 Task: Look for products in the category "Flatbreads" that are on sale.
Action: Mouse moved to (27, 107)
Screenshot: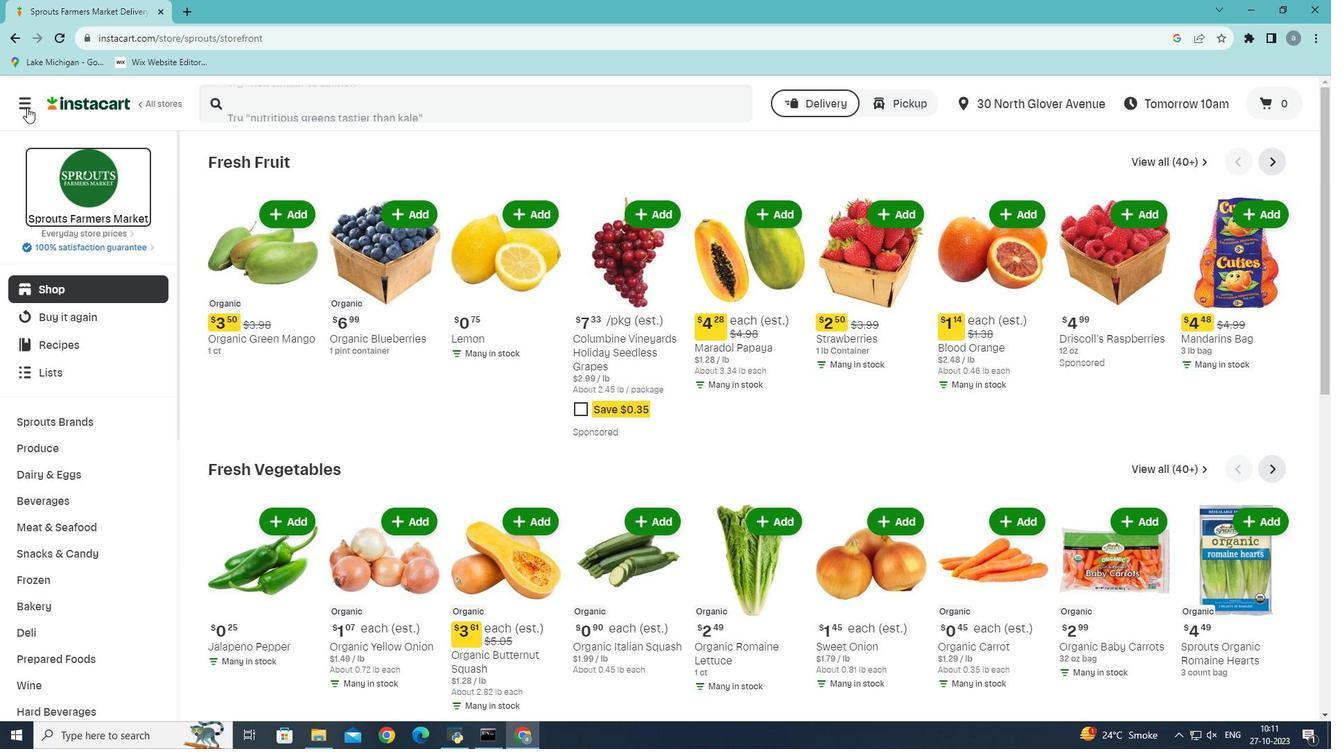 
Action: Mouse pressed left at (27, 107)
Screenshot: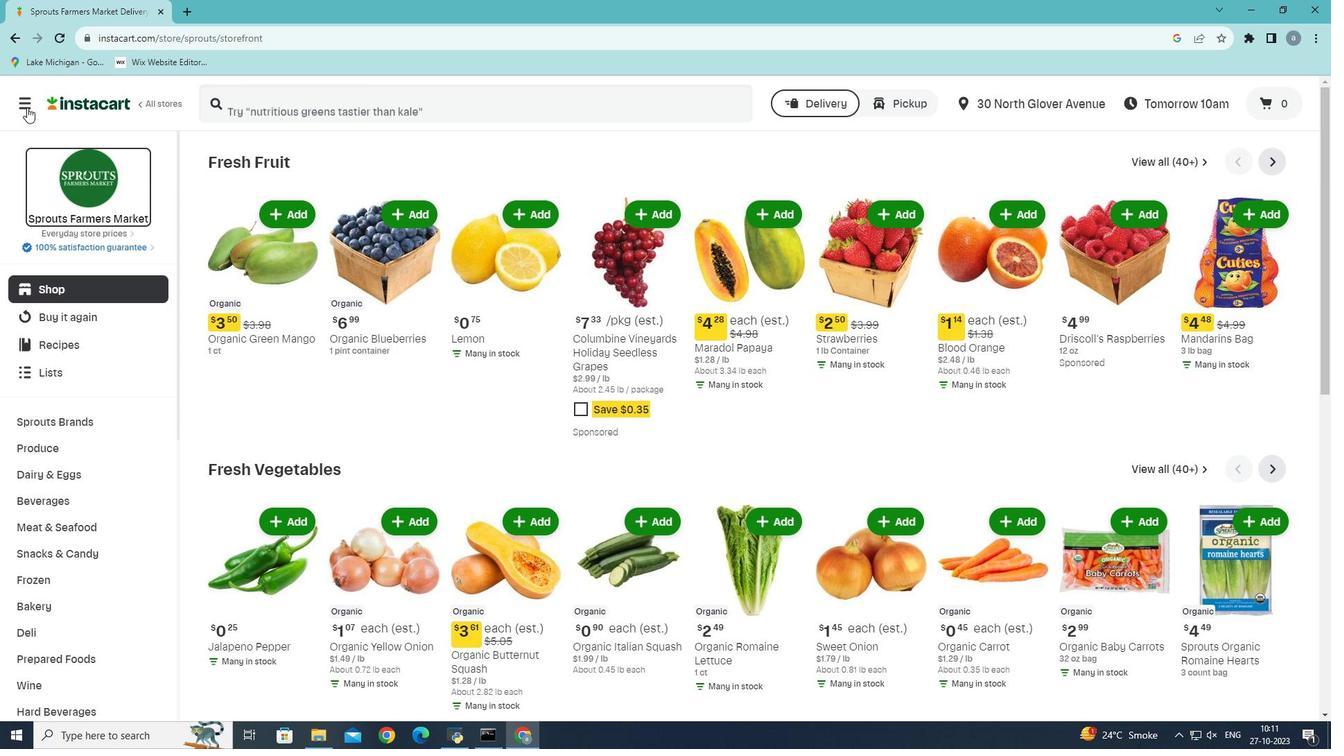 
Action: Mouse moved to (69, 396)
Screenshot: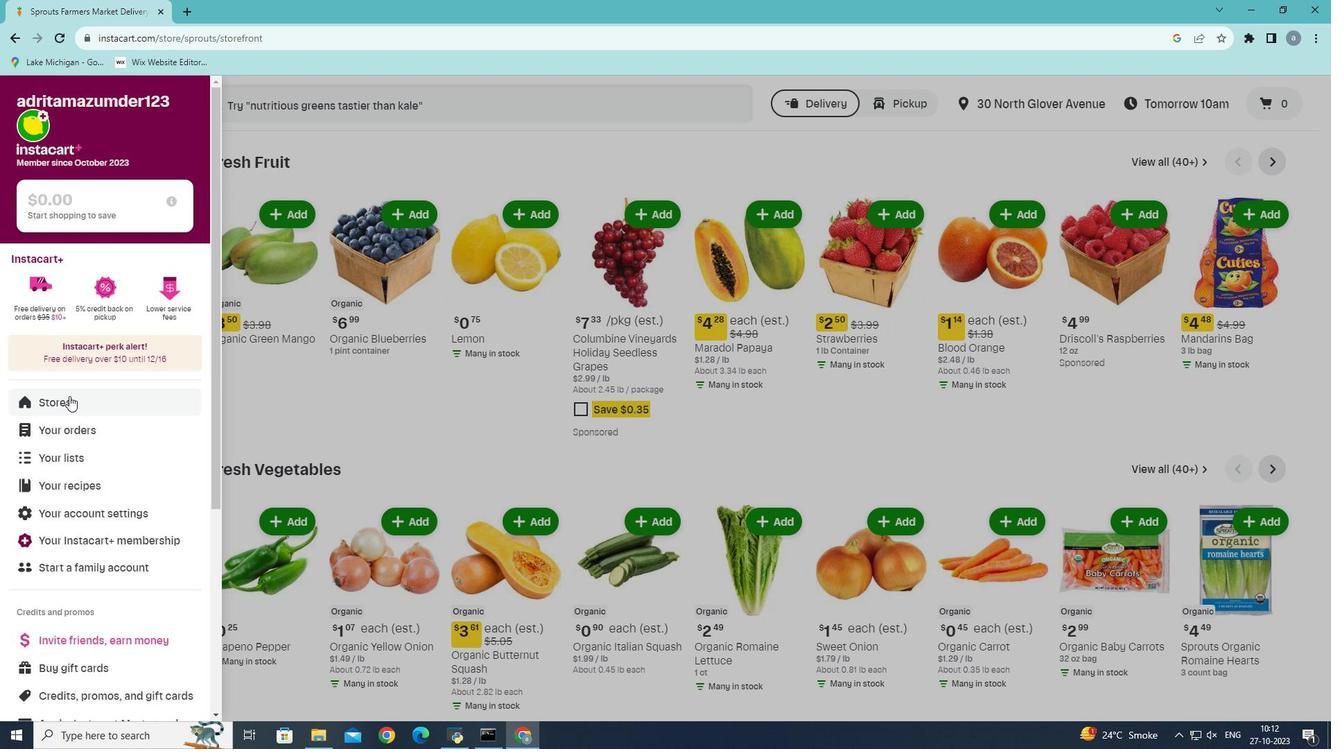 
Action: Mouse pressed left at (69, 396)
Screenshot: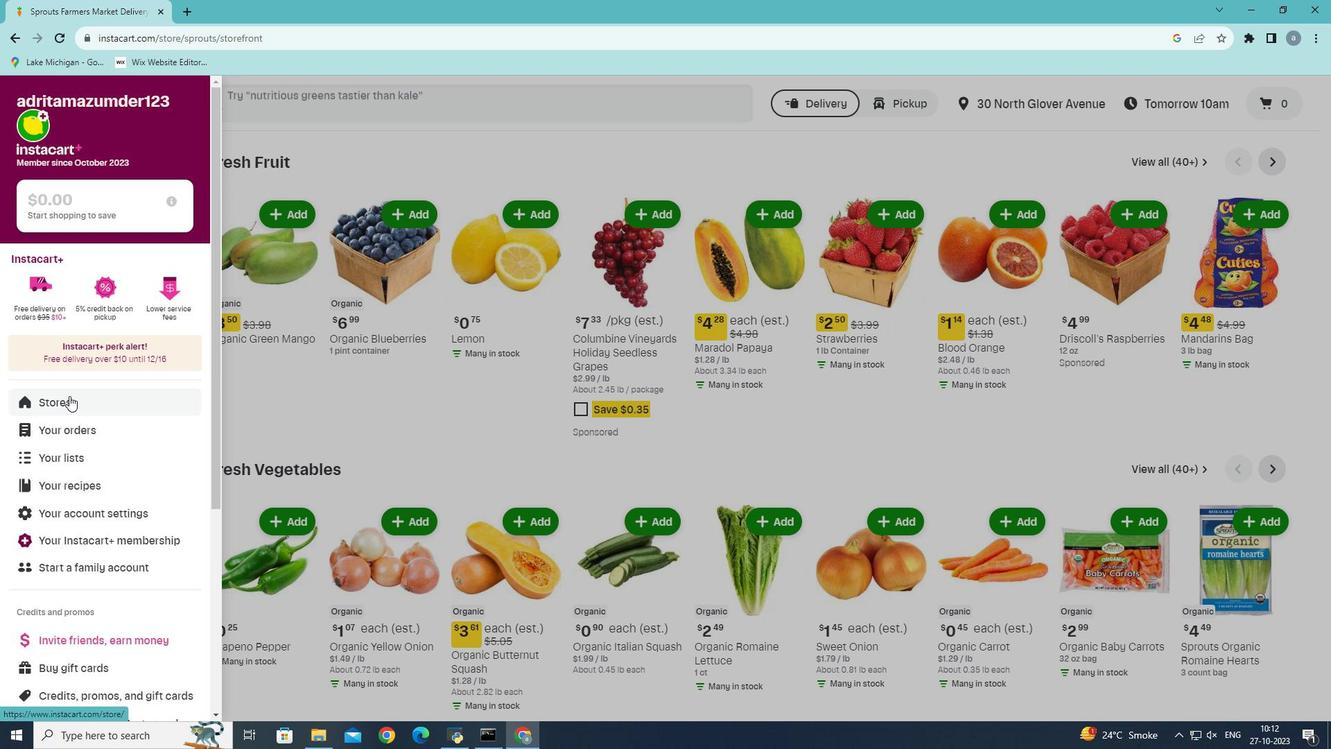 
Action: Mouse moved to (310, 167)
Screenshot: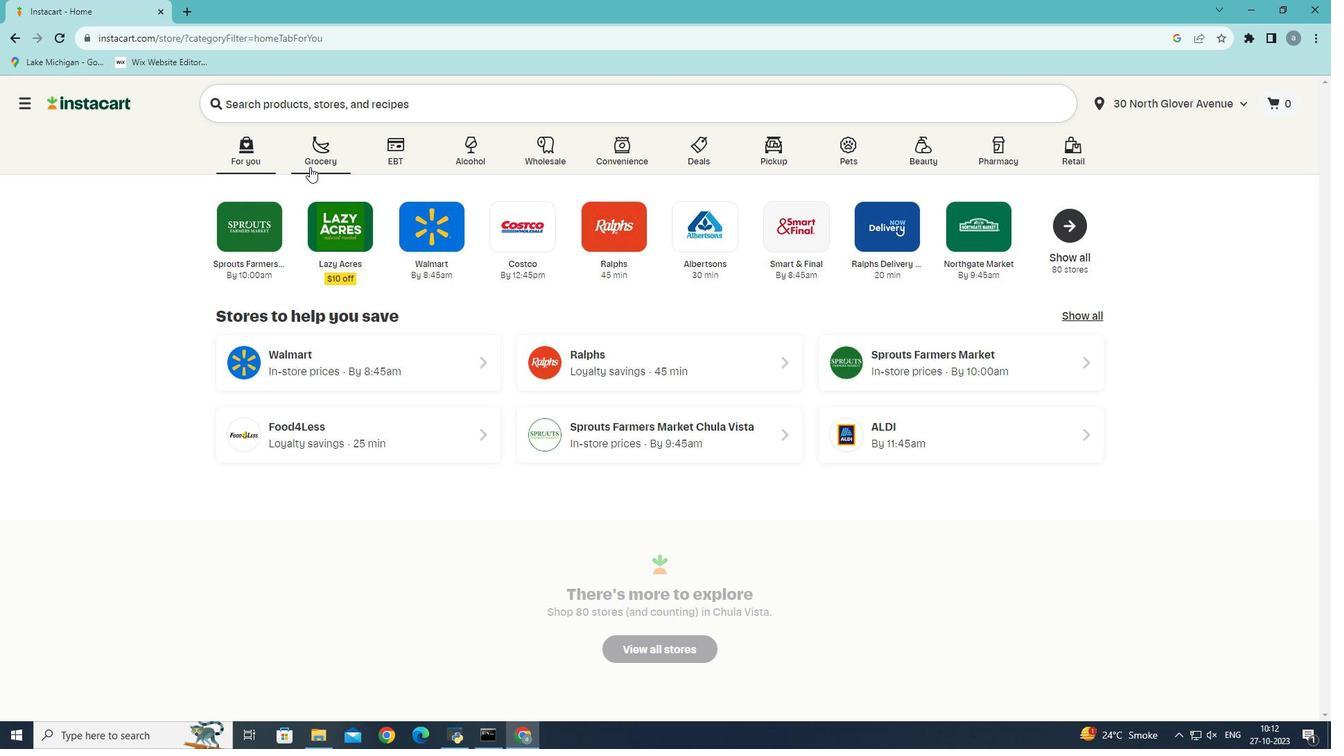 
Action: Mouse pressed left at (310, 167)
Screenshot: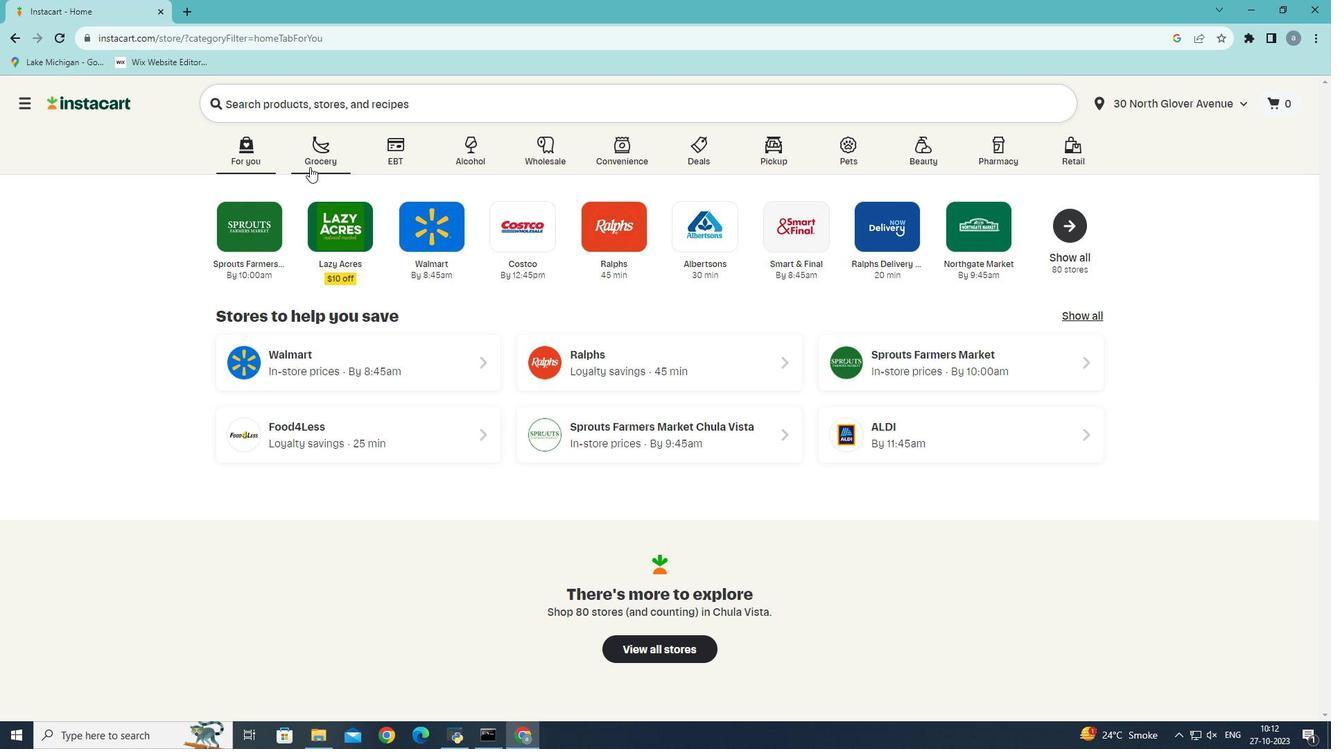 
Action: Mouse moved to (318, 399)
Screenshot: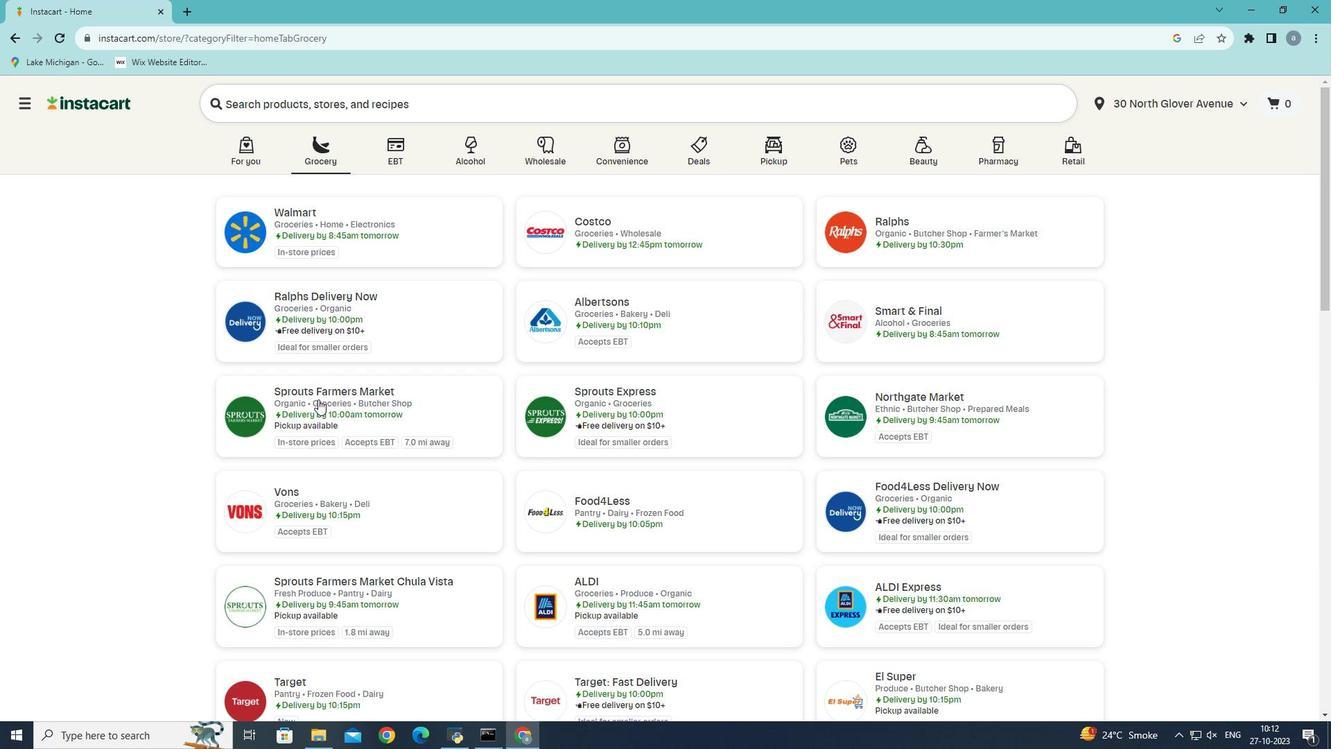 
Action: Mouse pressed left at (318, 399)
Screenshot: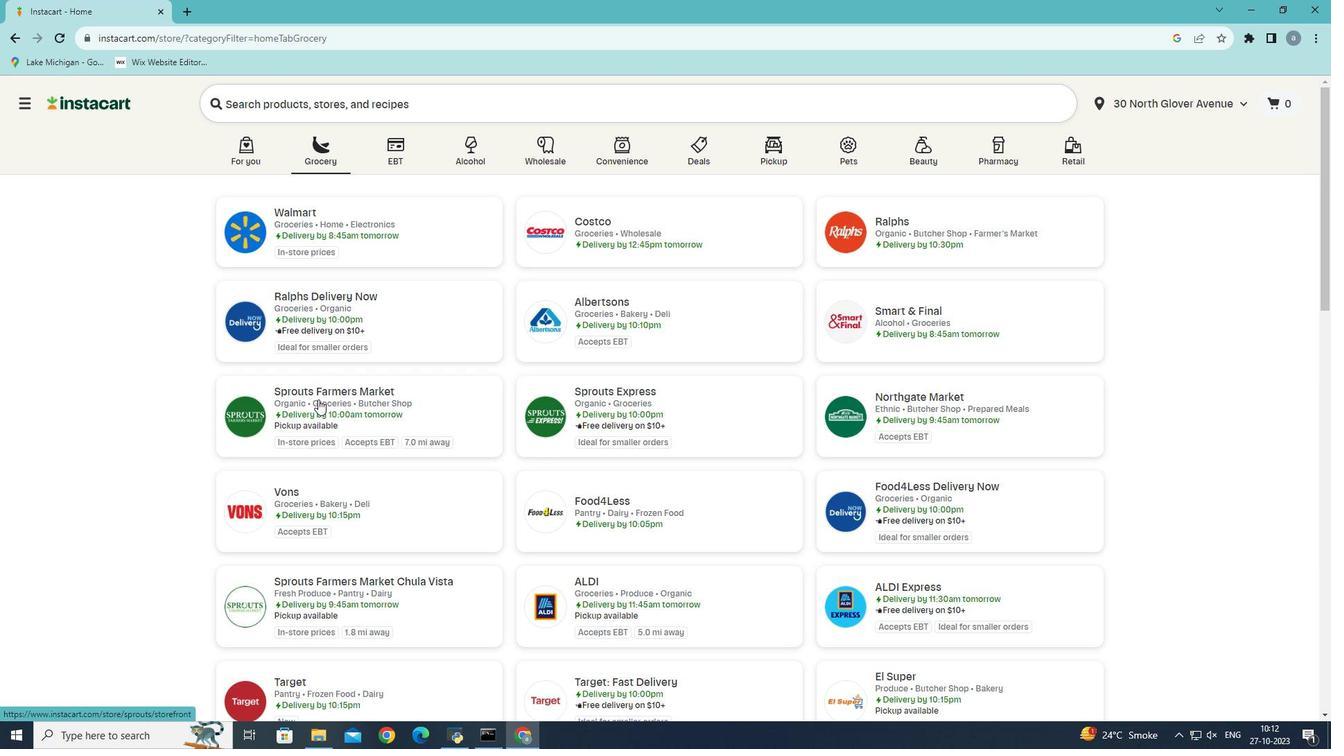 
Action: Mouse moved to (55, 607)
Screenshot: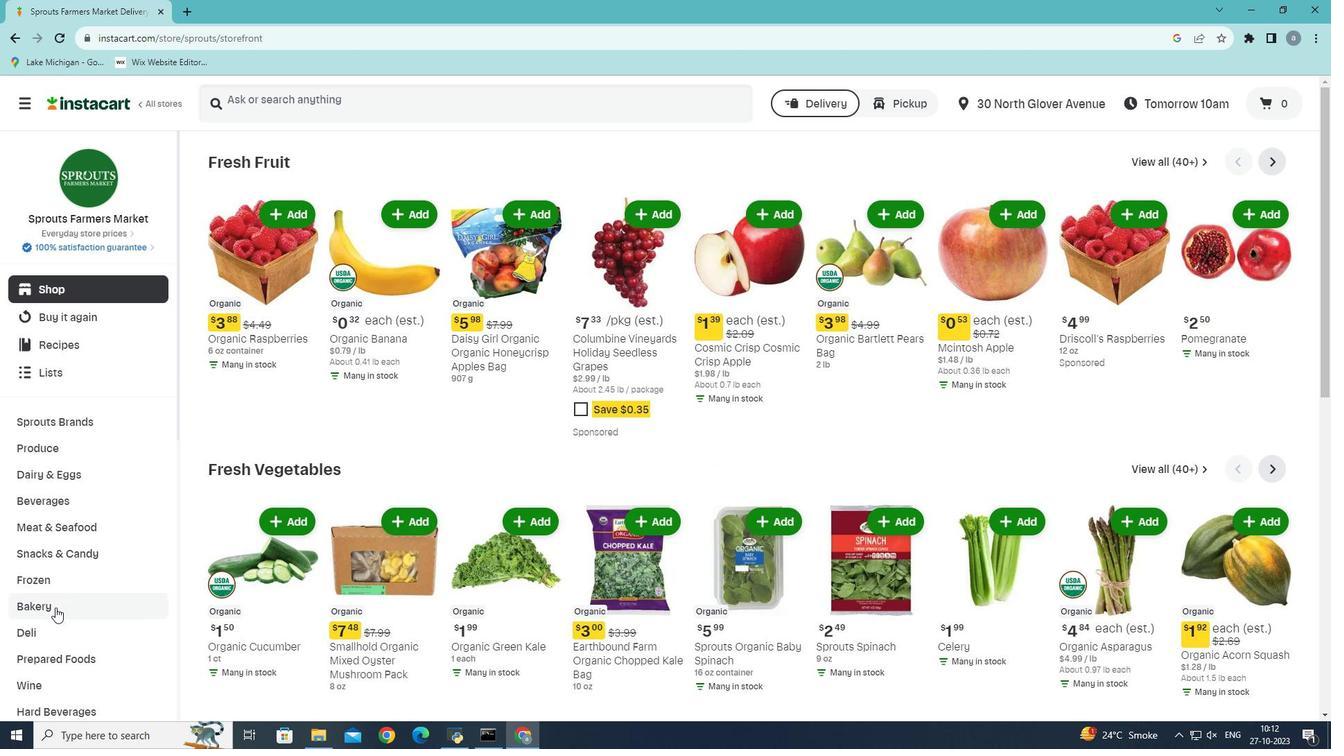
Action: Mouse pressed left at (55, 607)
Screenshot: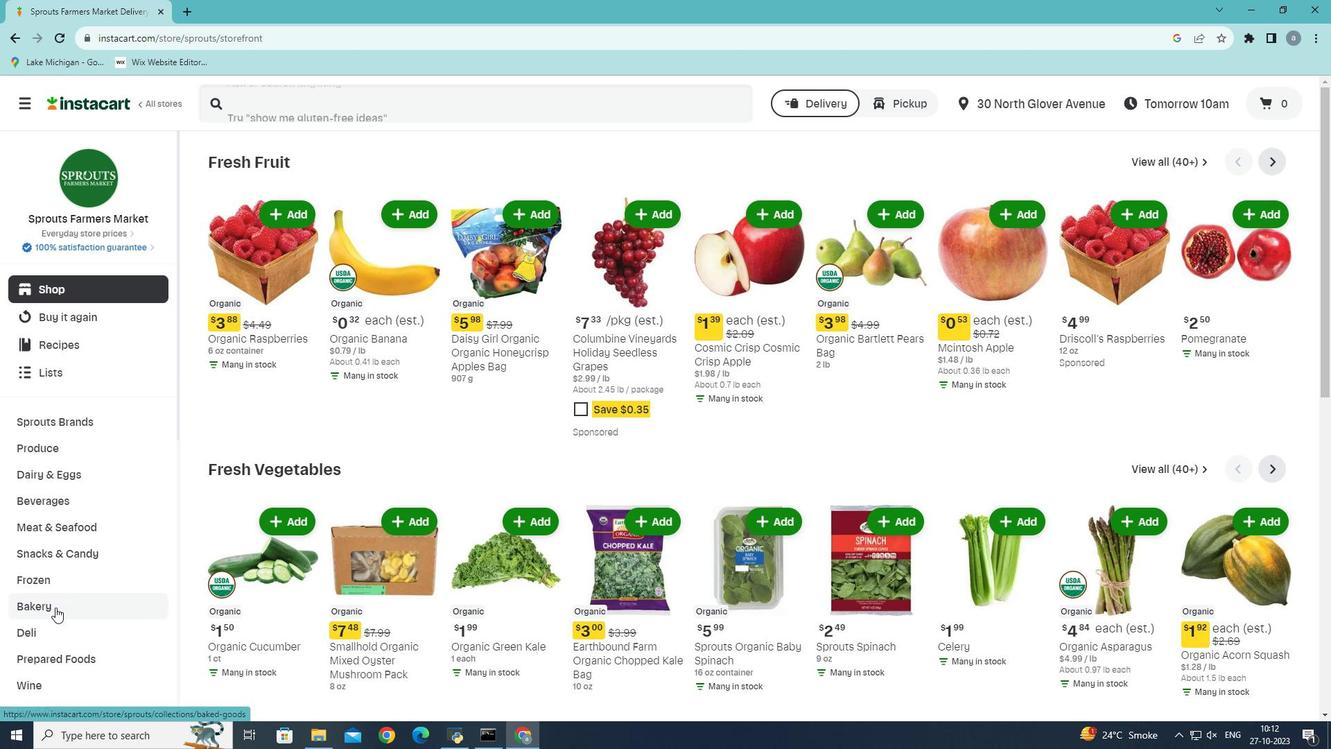 
Action: Mouse moved to (1052, 189)
Screenshot: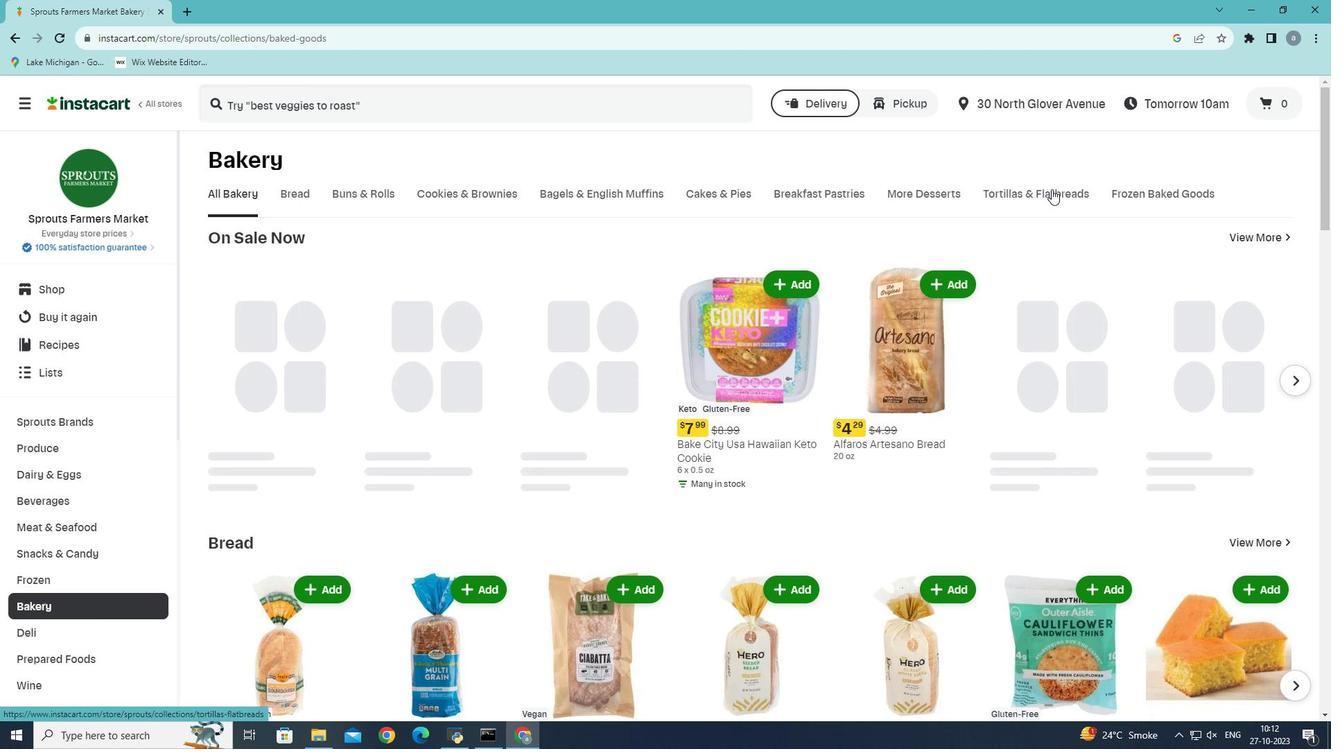 
Action: Mouse pressed left at (1052, 189)
Screenshot: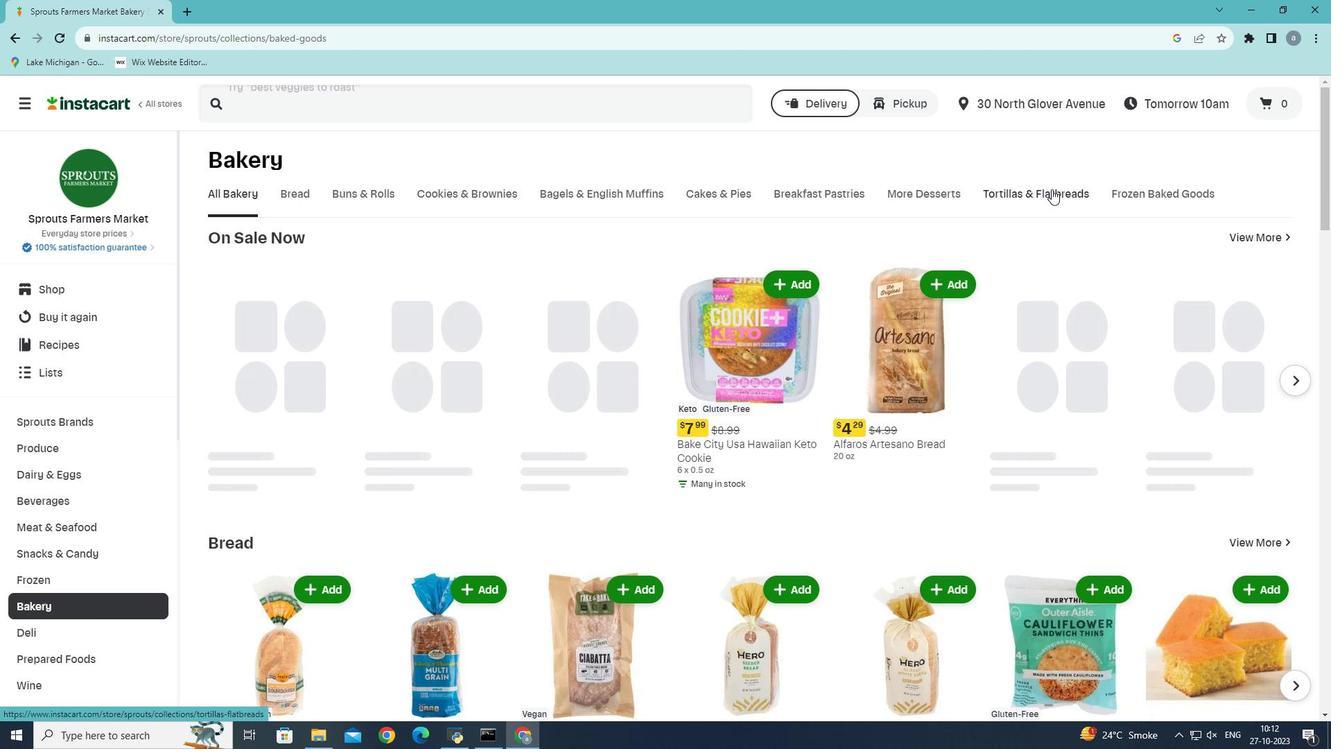 
Action: Mouse moved to (417, 258)
Screenshot: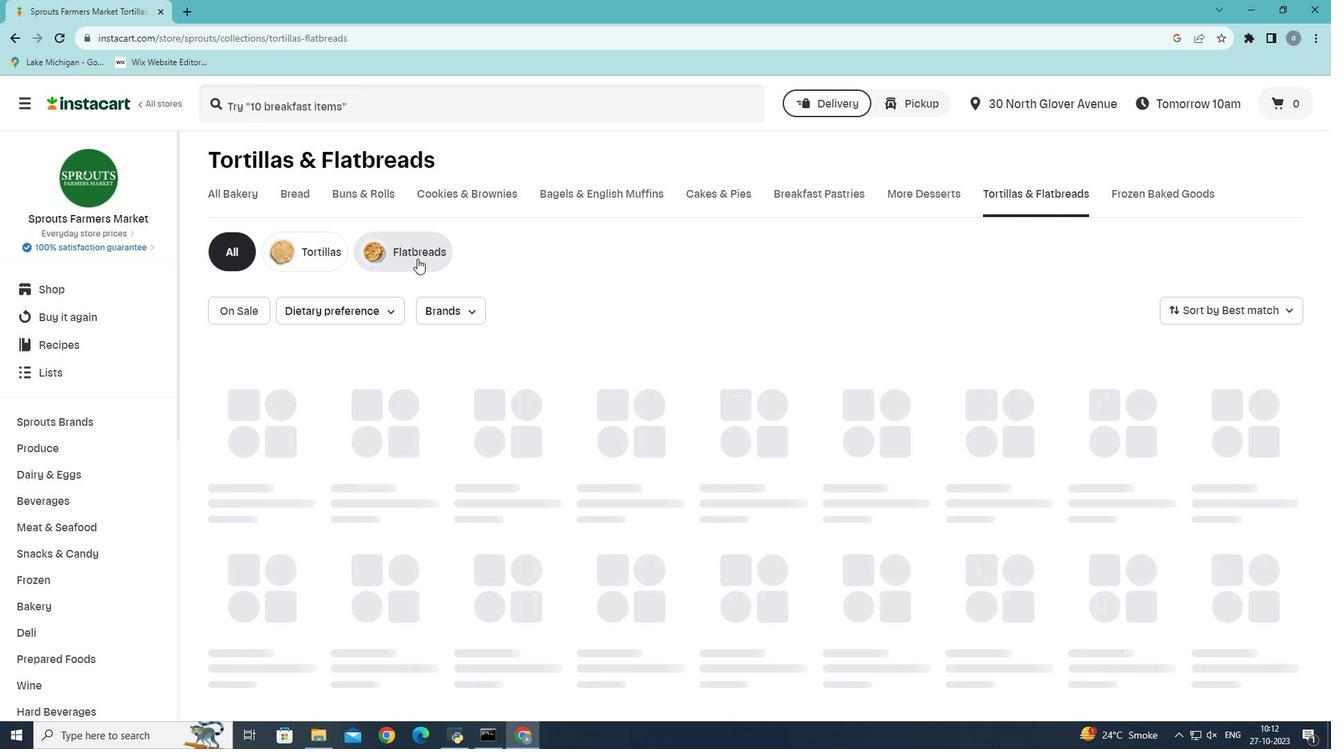 
Action: Mouse pressed left at (417, 258)
Screenshot: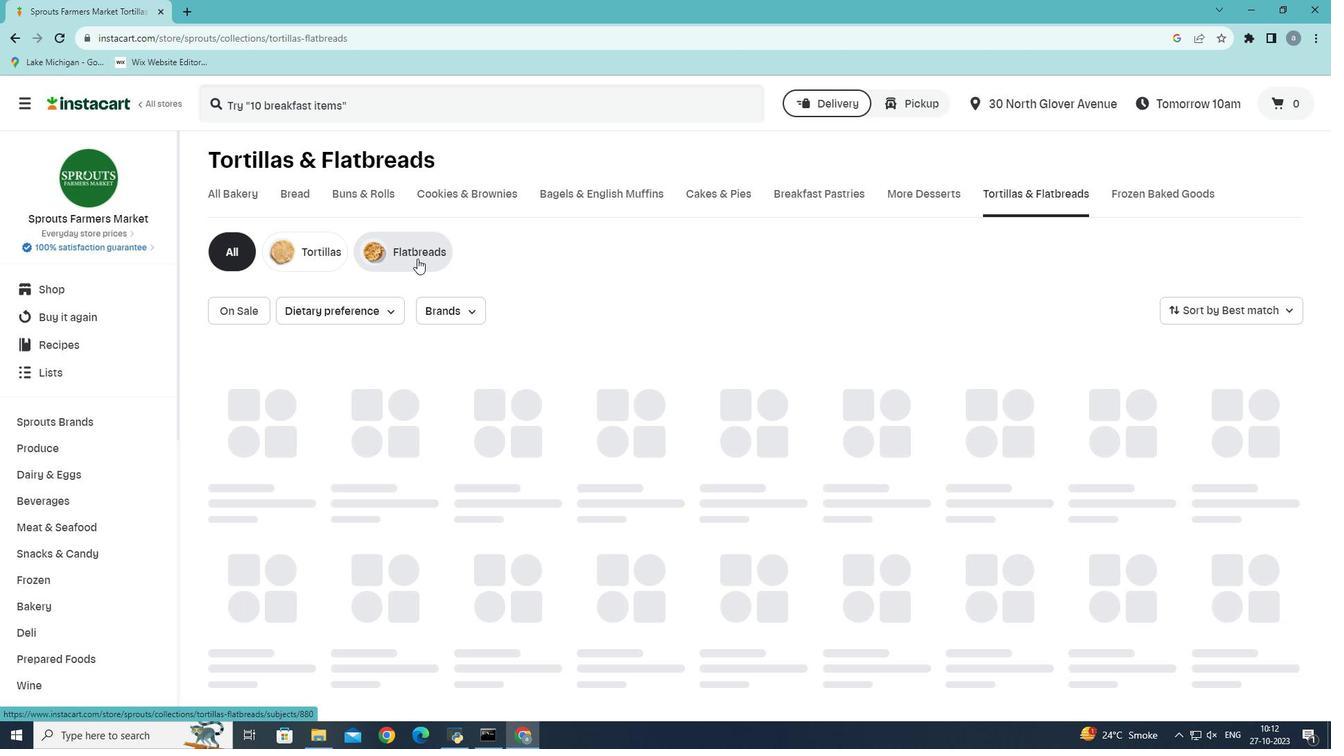 
Action: Mouse moved to (236, 307)
Screenshot: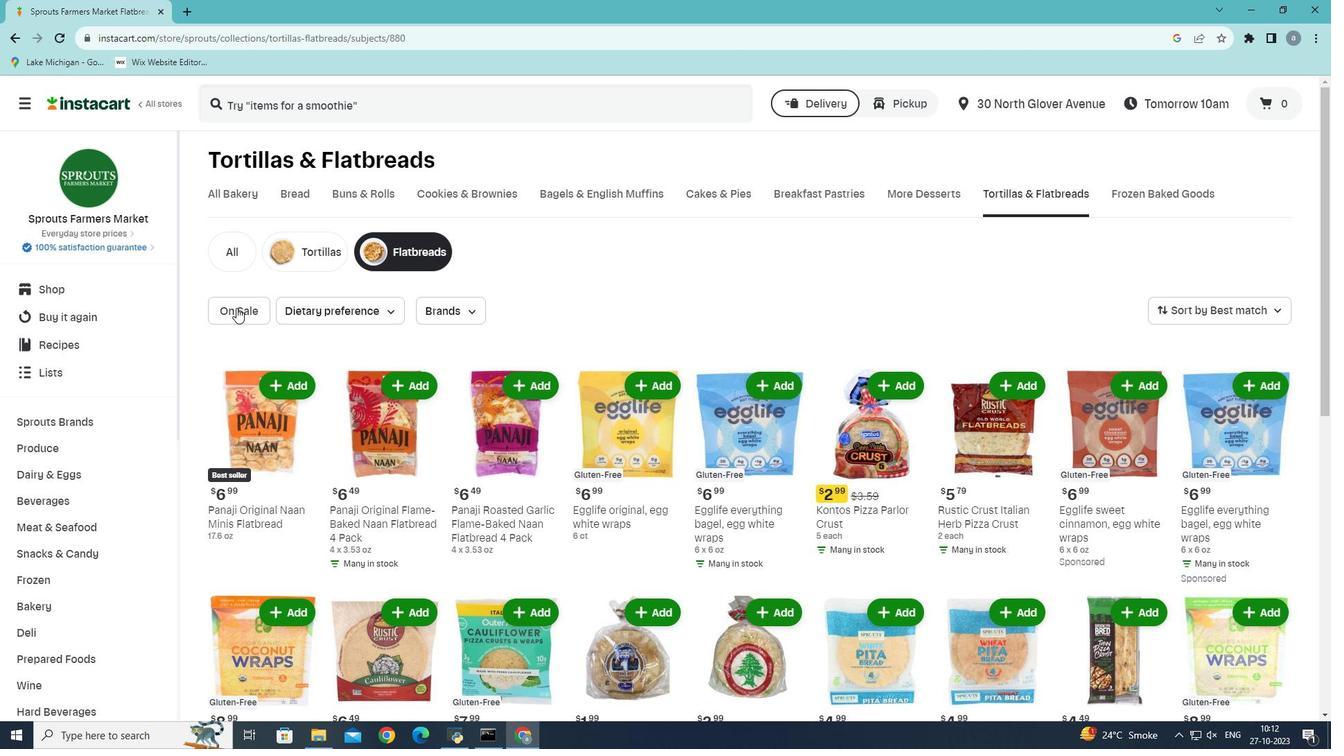 
Action: Mouse pressed left at (236, 307)
Screenshot: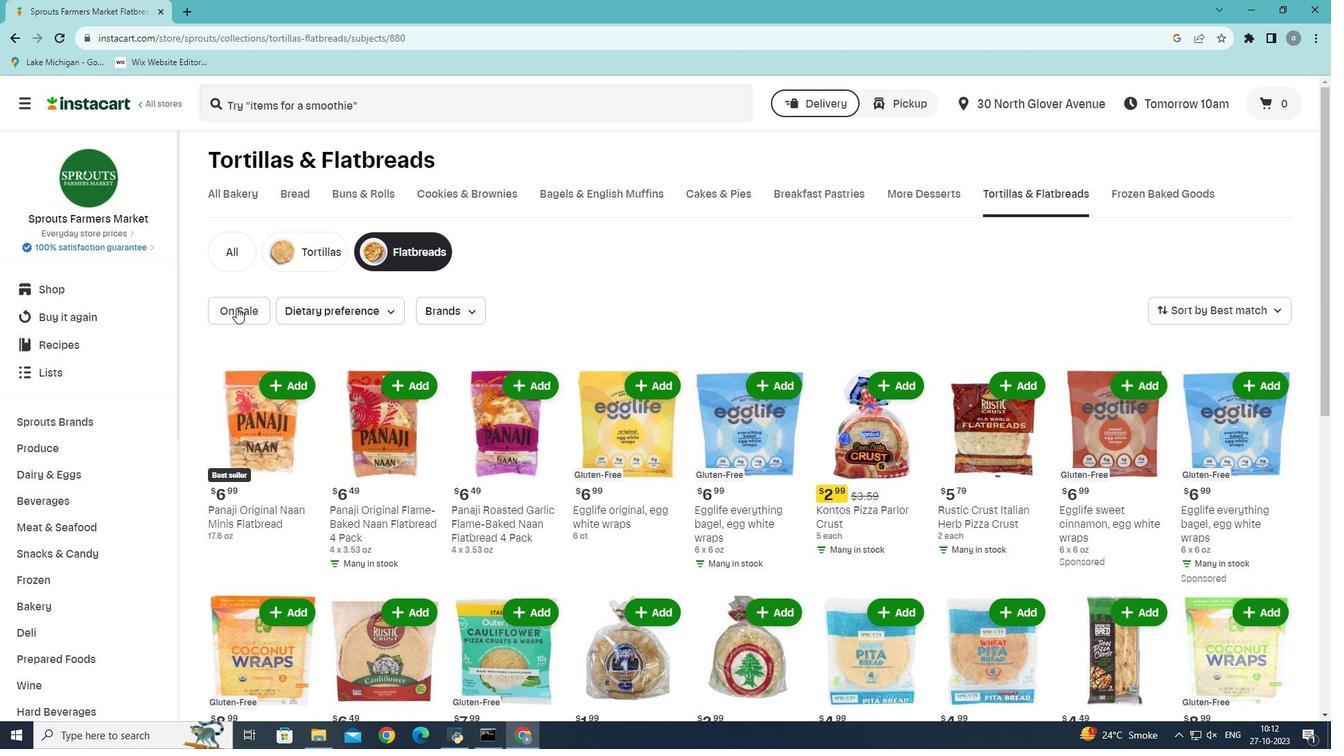 
